 Task: Select the solid in the cursor blinking.
Action: Mouse moved to (354, 425)
Screenshot: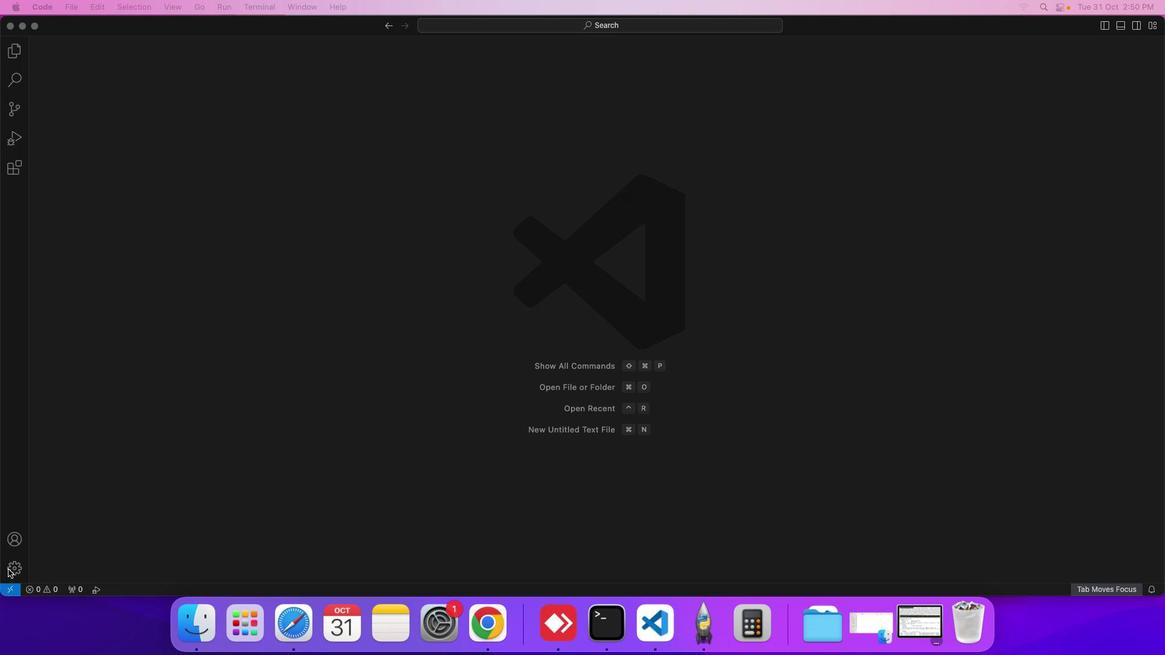 
Action: Mouse pressed left at (354, 425)
Screenshot: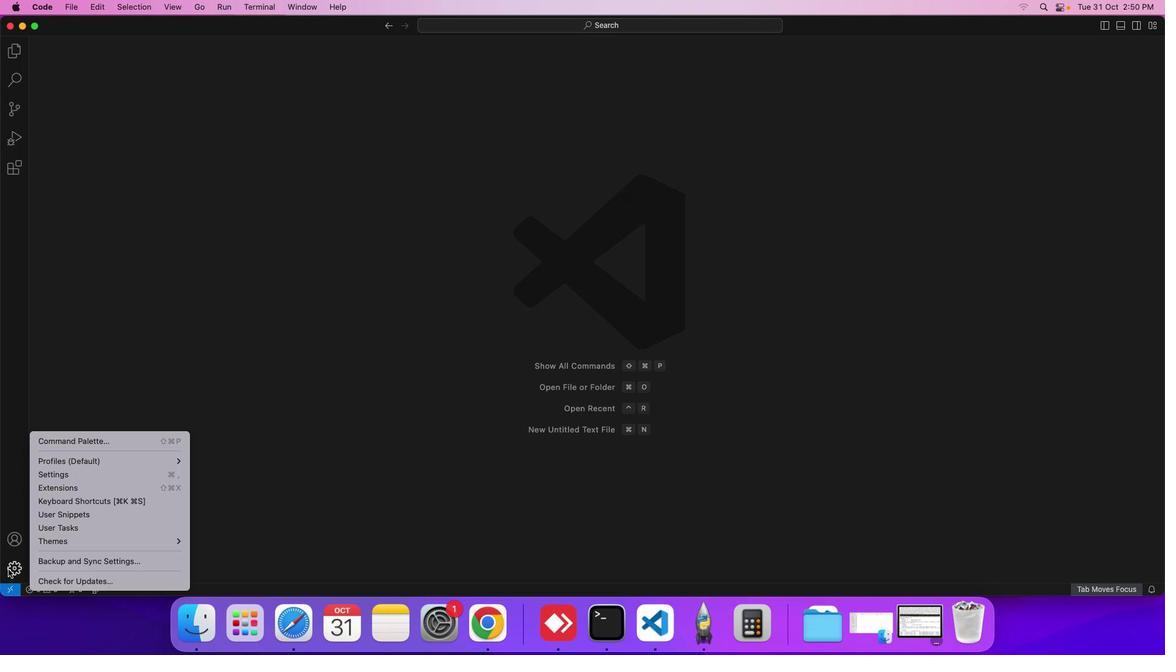 
Action: Mouse moved to (379, 381)
Screenshot: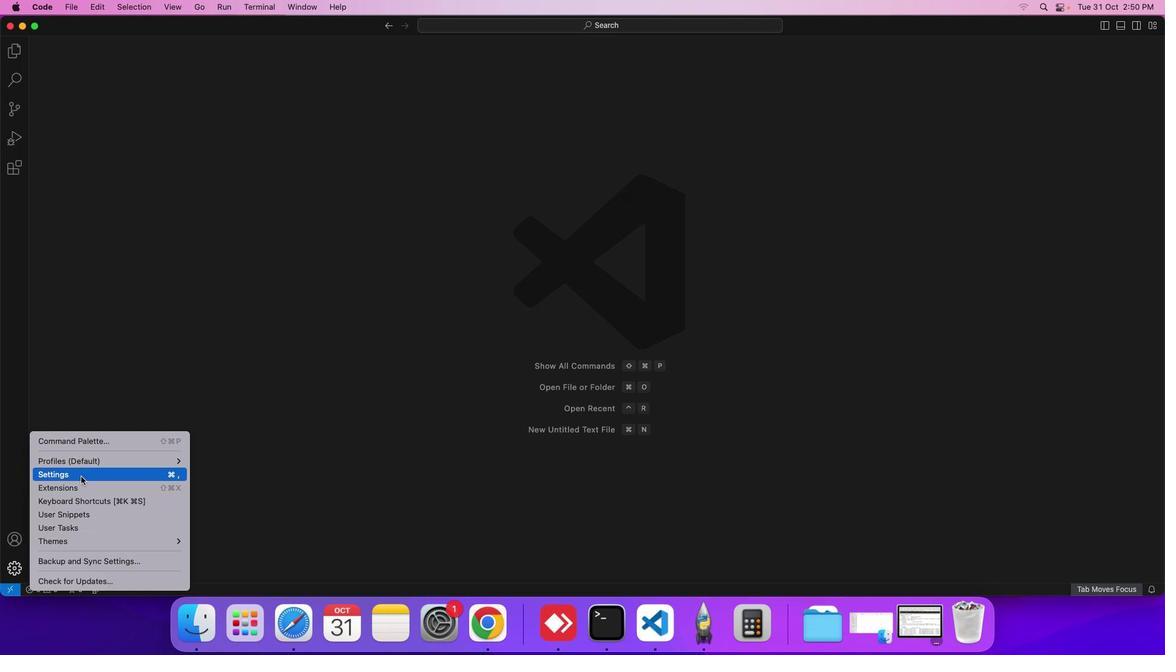 
Action: Mouse pressed left at (379, 381)
Screenshot: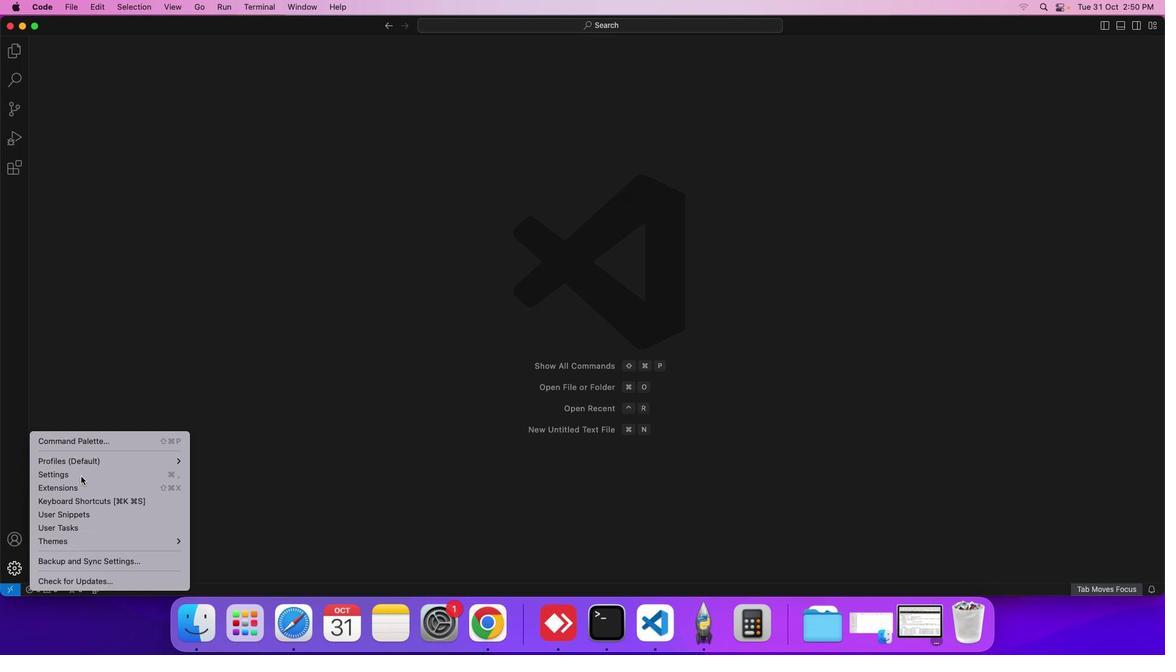 
Action: Mouse moved to (532, 268)
Screenshot: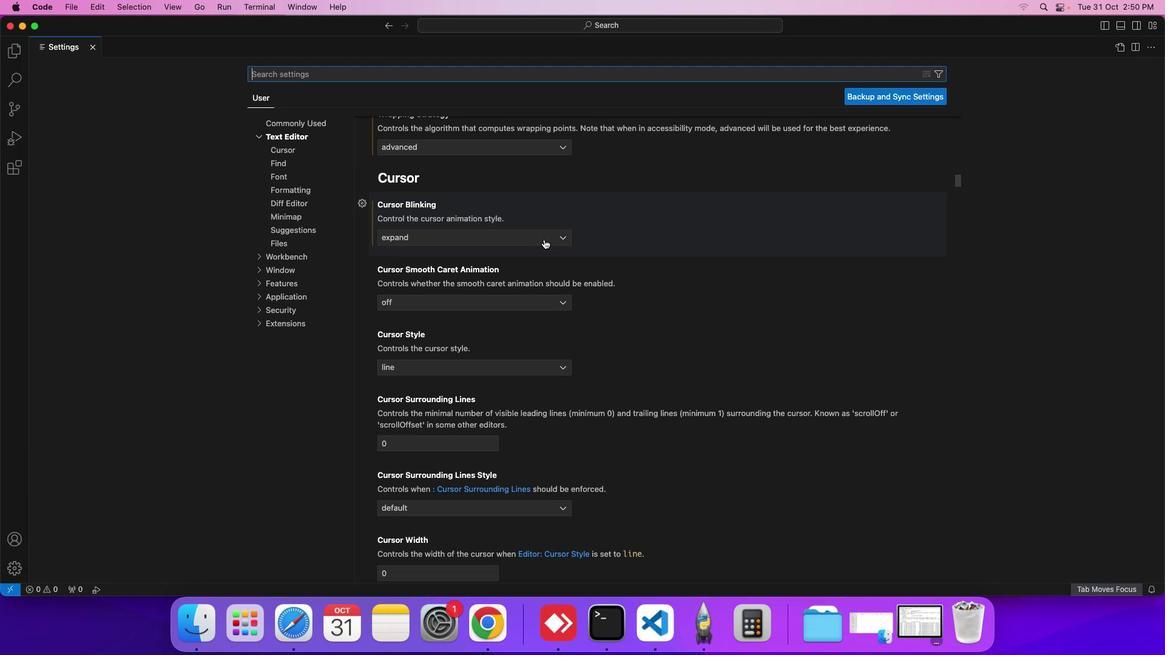 
Action: Mouse pressed left at (532, 268)
Screenshot: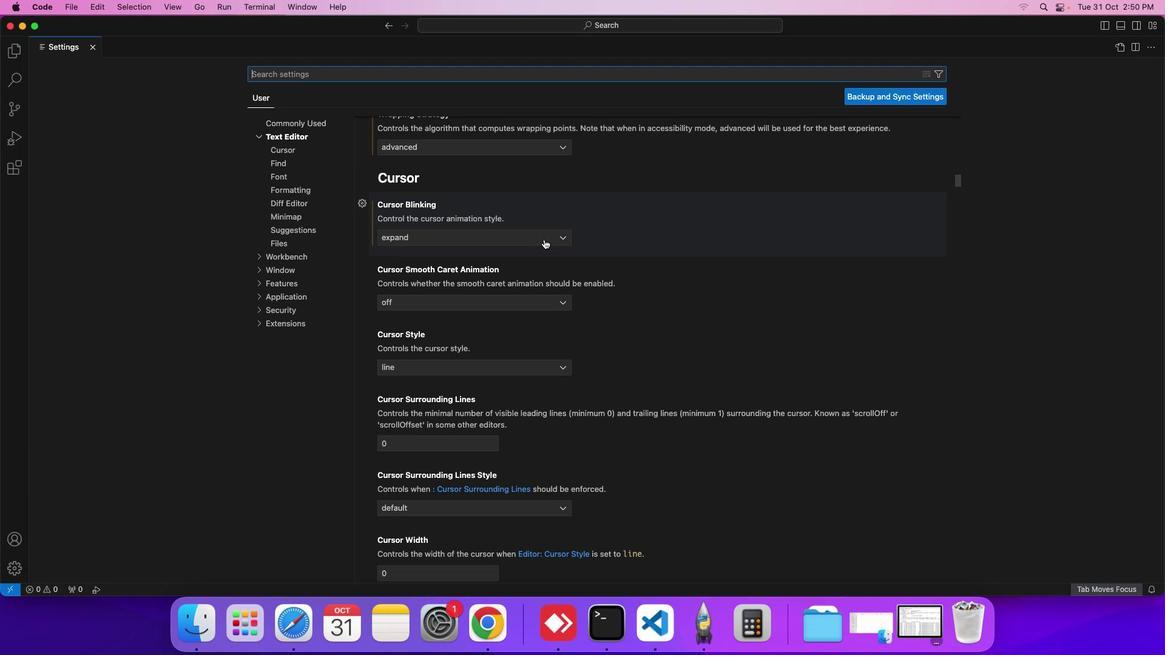 
Action: Mouse moved to (532, 300)
Screenshot: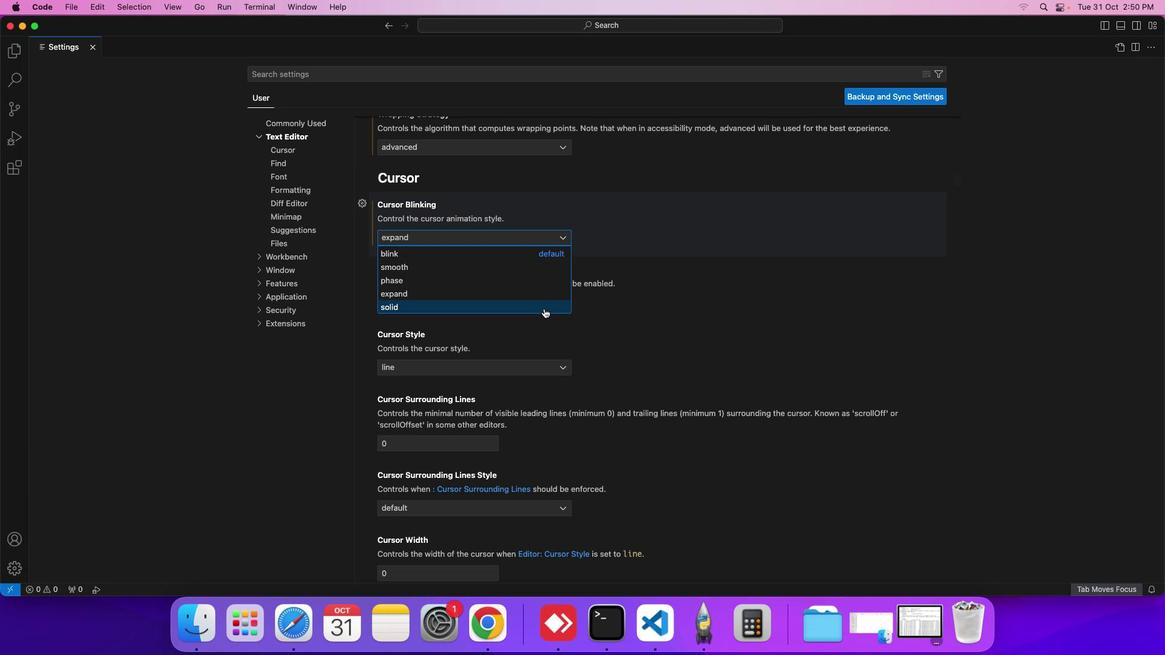 
Action: Mouse pressed left at (532, 300)
Screenshot: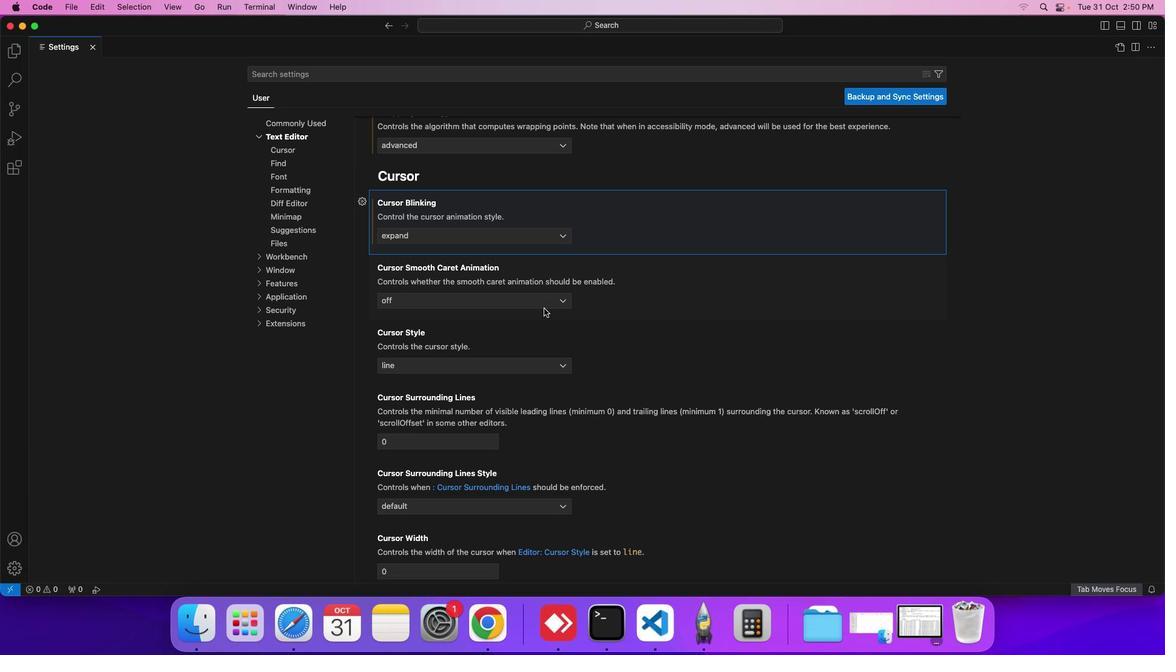
Action: Mouse moved to (566, 212)
Screenshot: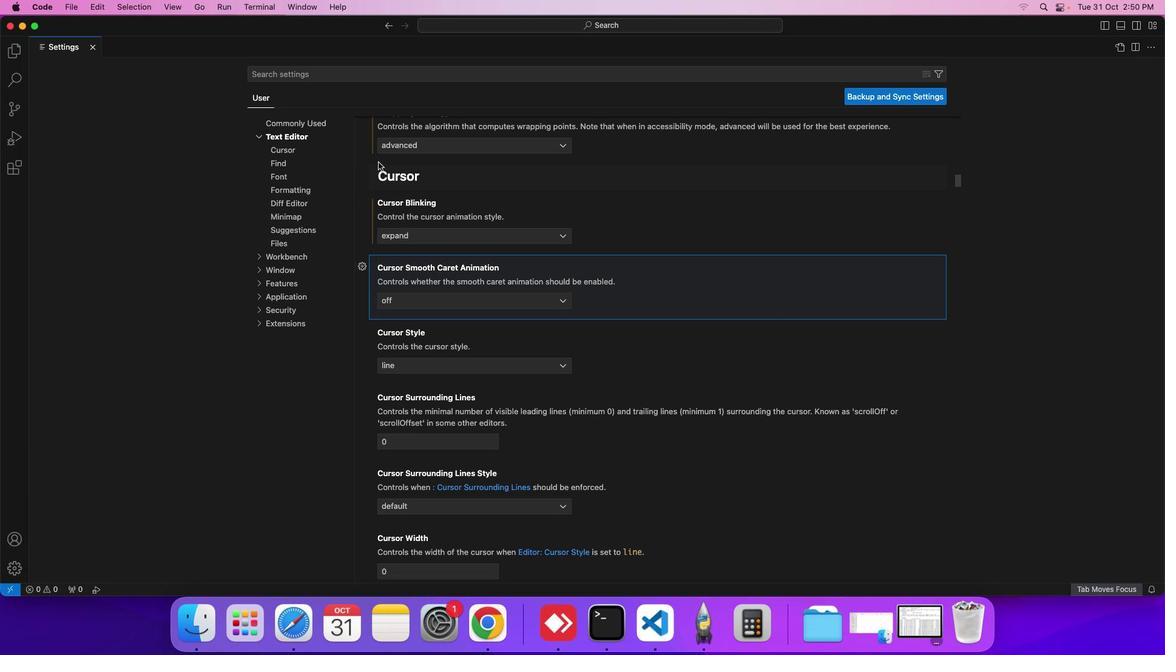 
